 Task: In the  document Bookstype.epub Select the text and change paragraph spacing to  '1.5' Change page orientation to  'Landscape' Add Page color Navy Blue
Action: Mouse moved to (532, 333)
Screenshot: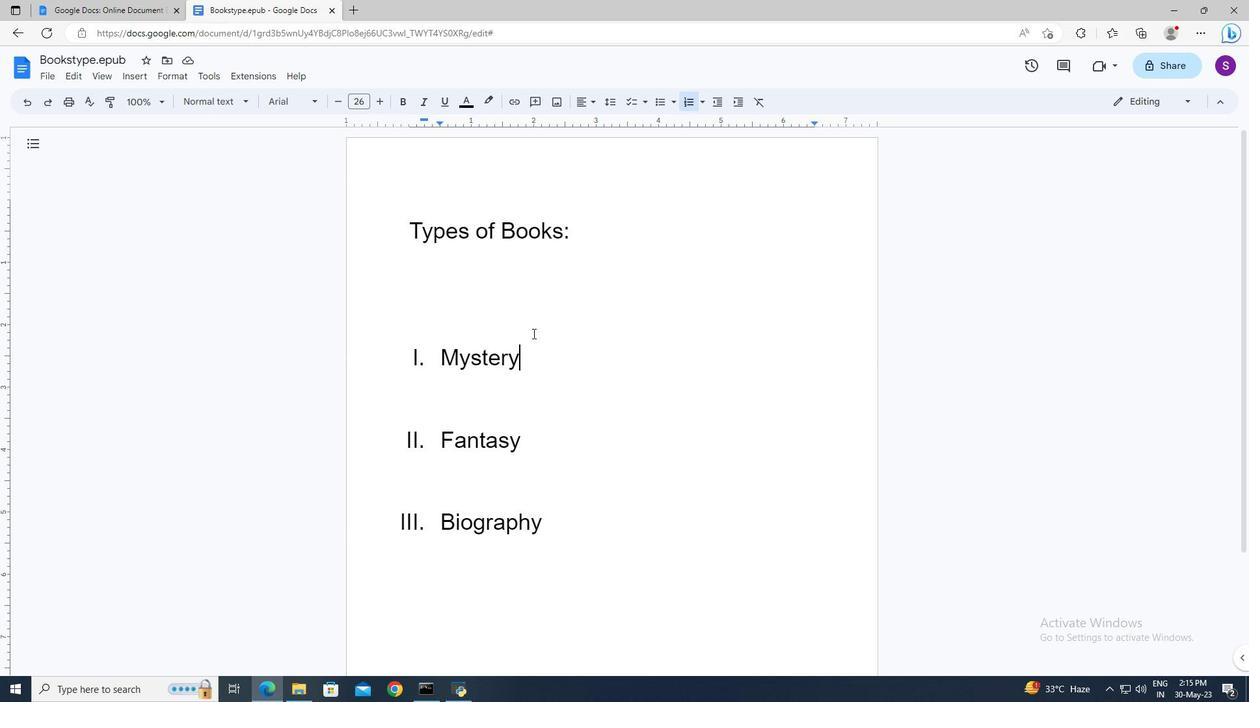 
Action: Mouse pressed left at (532, 333)
Screenshot: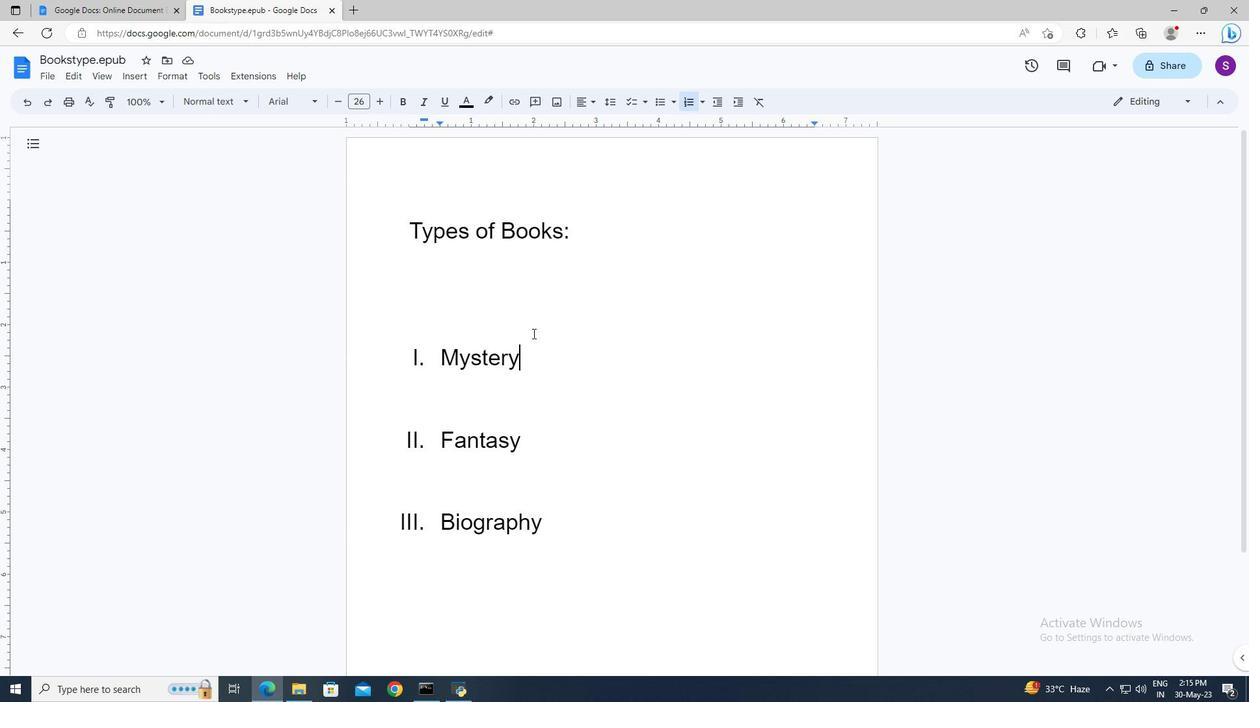 
Action: Key pressed ctrl+A
Screenshot: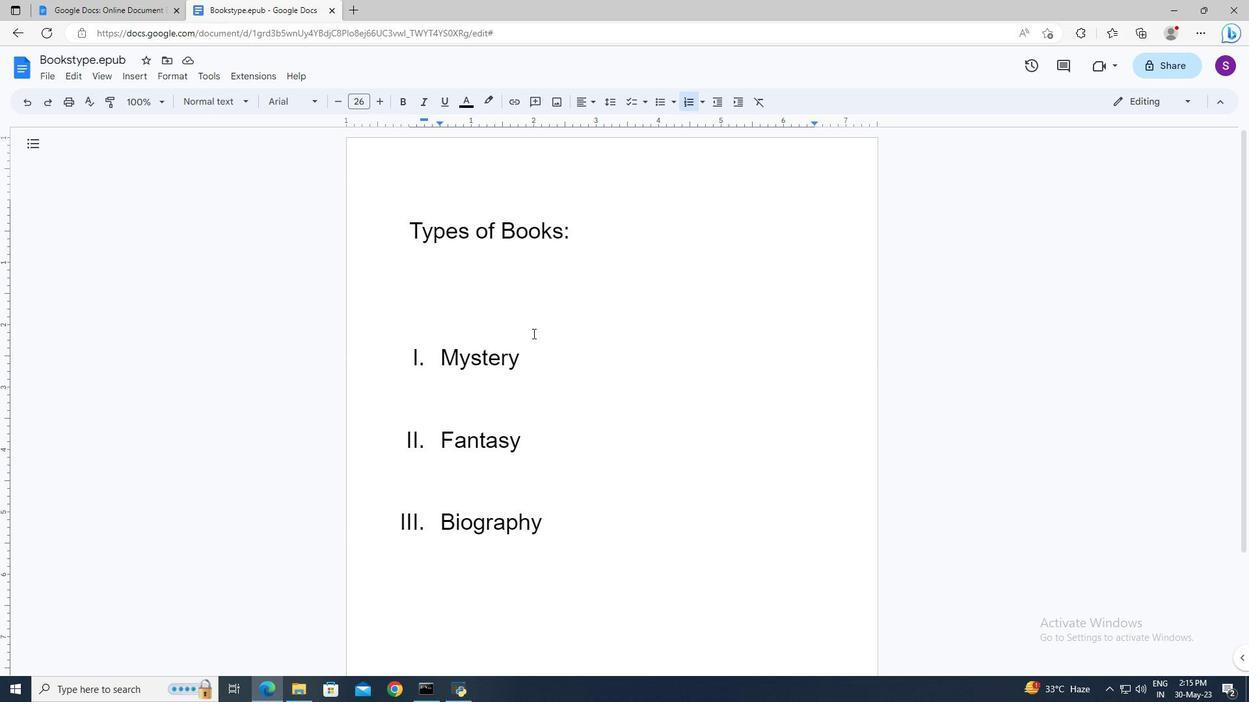
Action: Mouse moved to (613, 104)
Screenshot: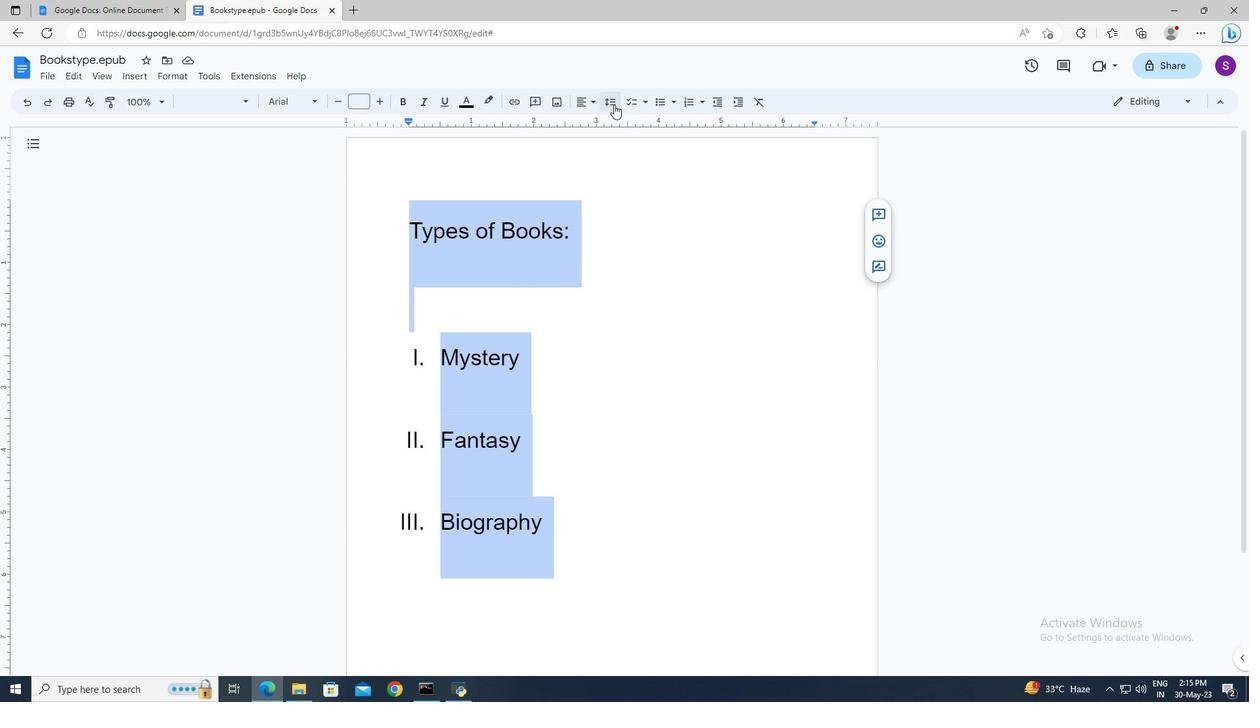 
Action: Mouse pressed left at (613, 104)
Screenshot: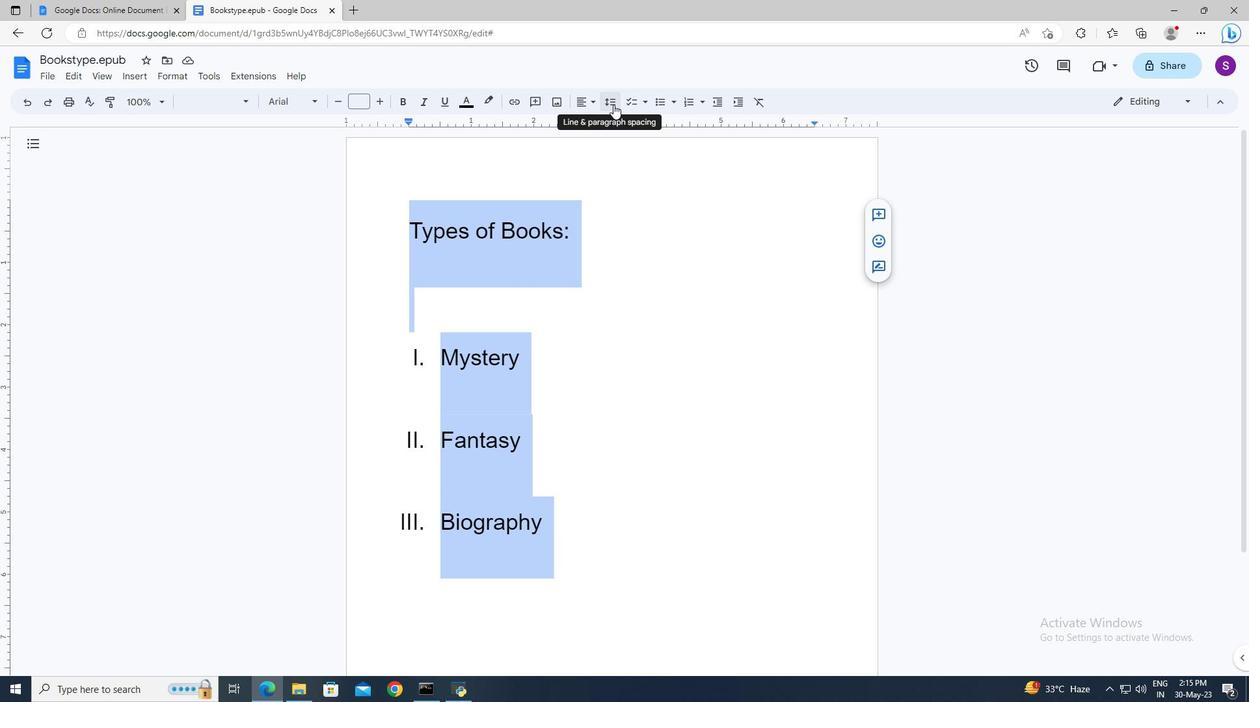 
Action: Mouse moved to (620, 161)
Screenshot: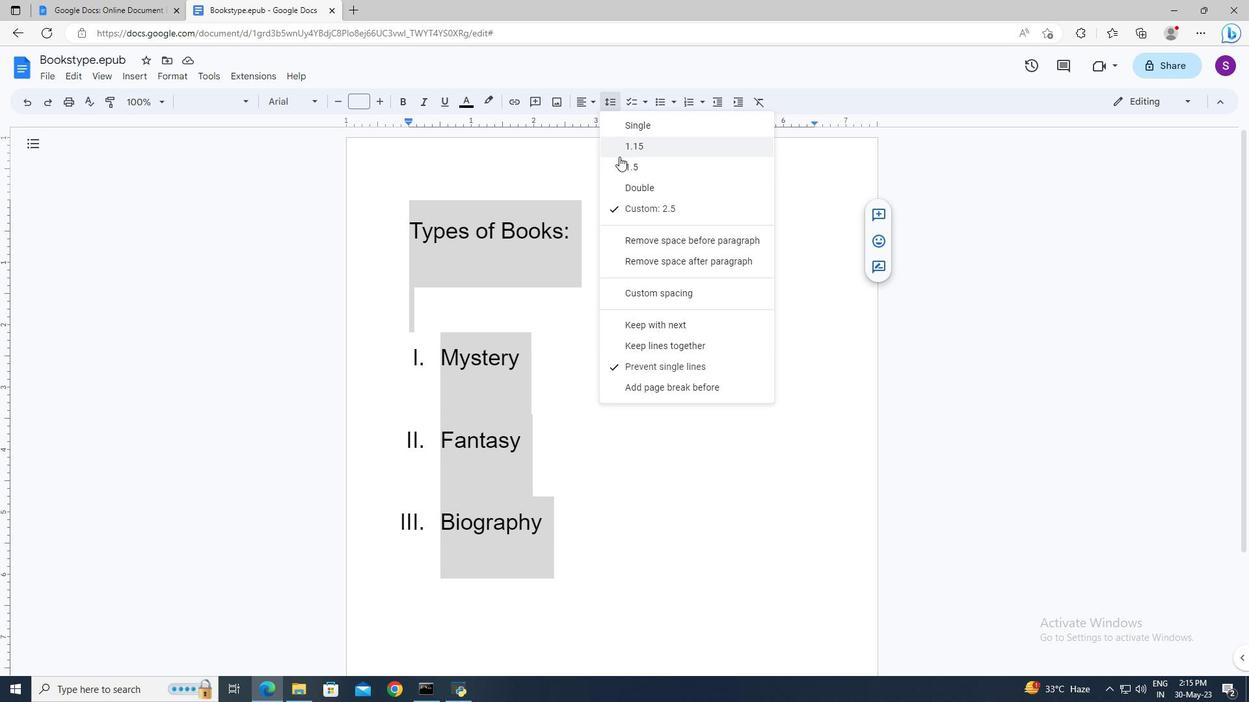
Action: Mouse pressed left at (620, 161)
Screenshot: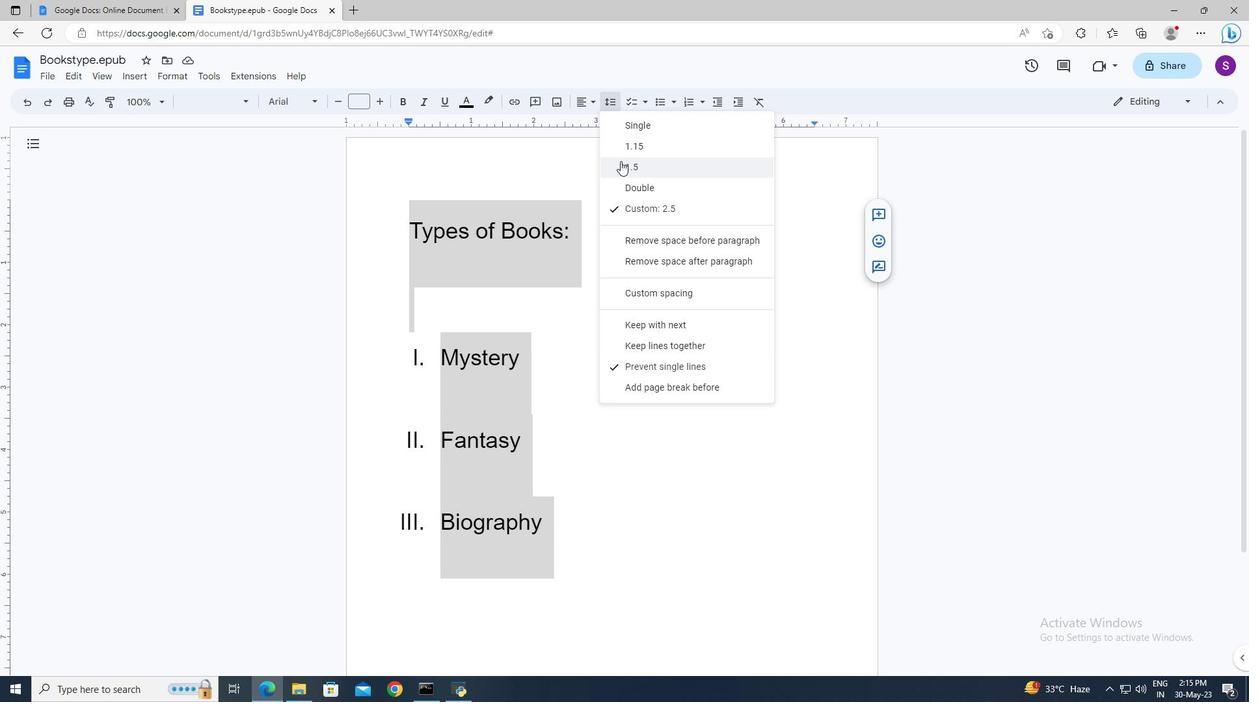 
Action: Mouse moved to (608, 268)
Screenshot: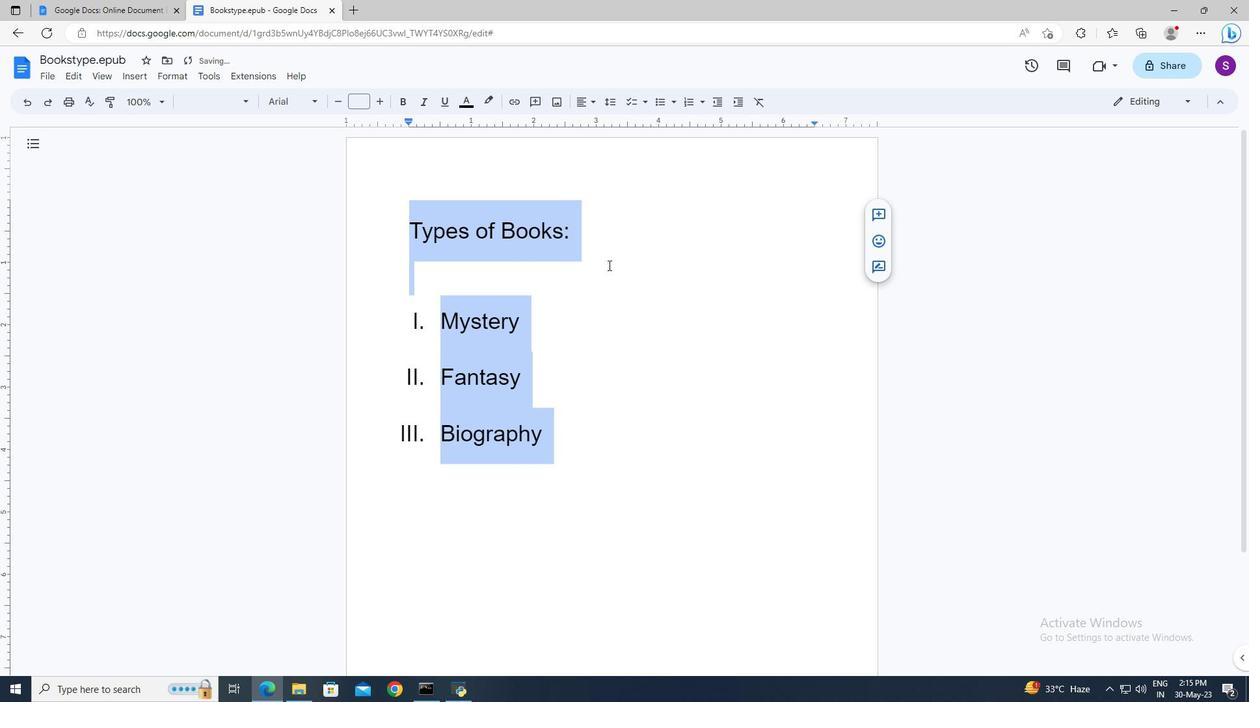 
Action: Mouse pressed left at (608, 268)
Screenshot: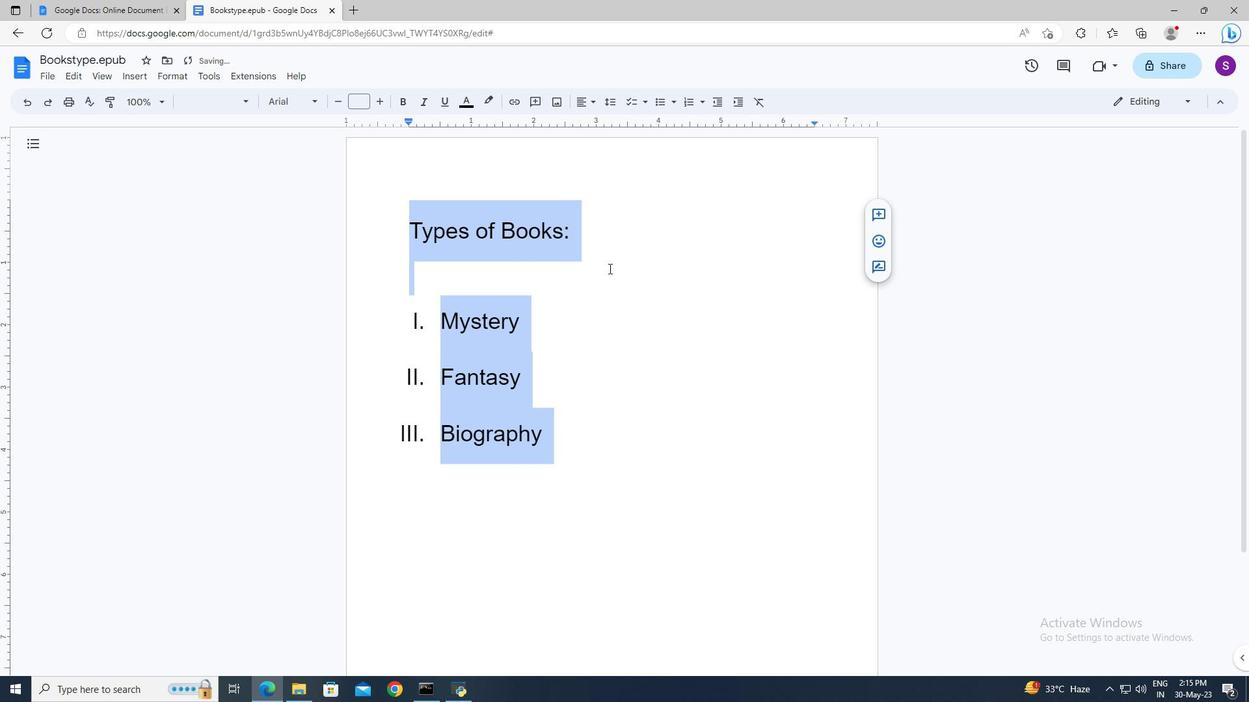
Action: Mouse moved to (51, 81)
Screenshot: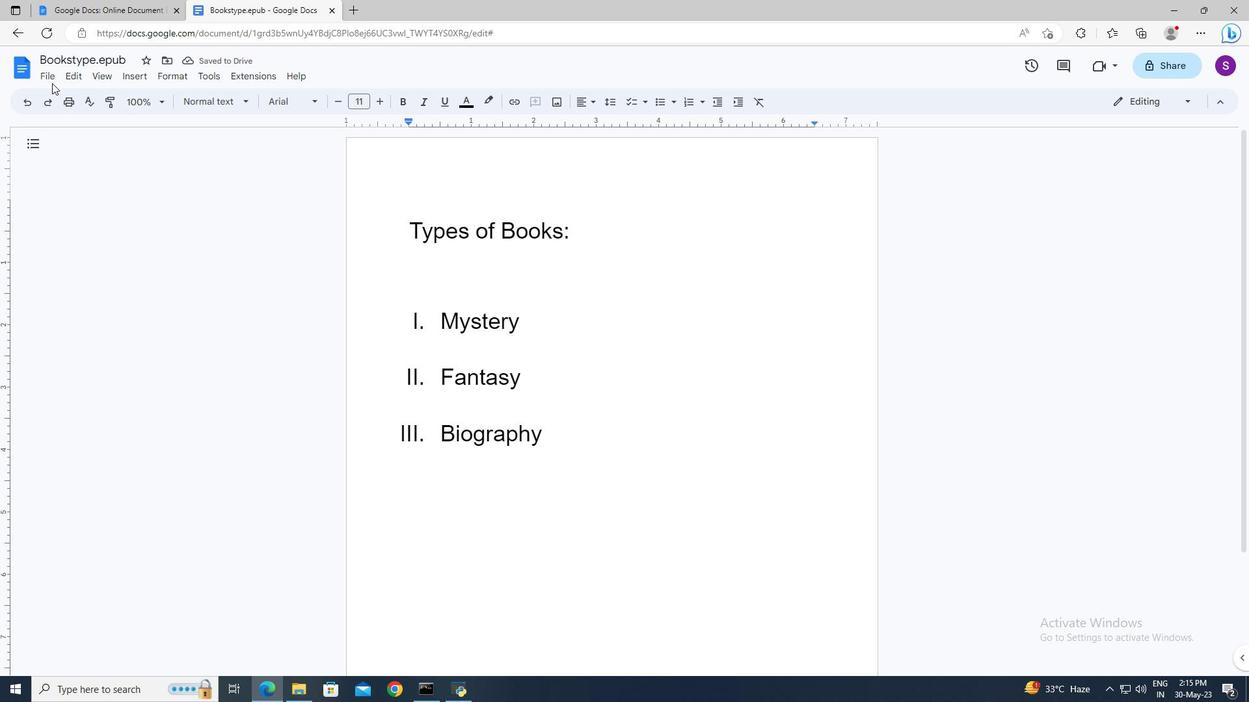 
Action: Mouse pressed left at (51, 81)
Screenshot: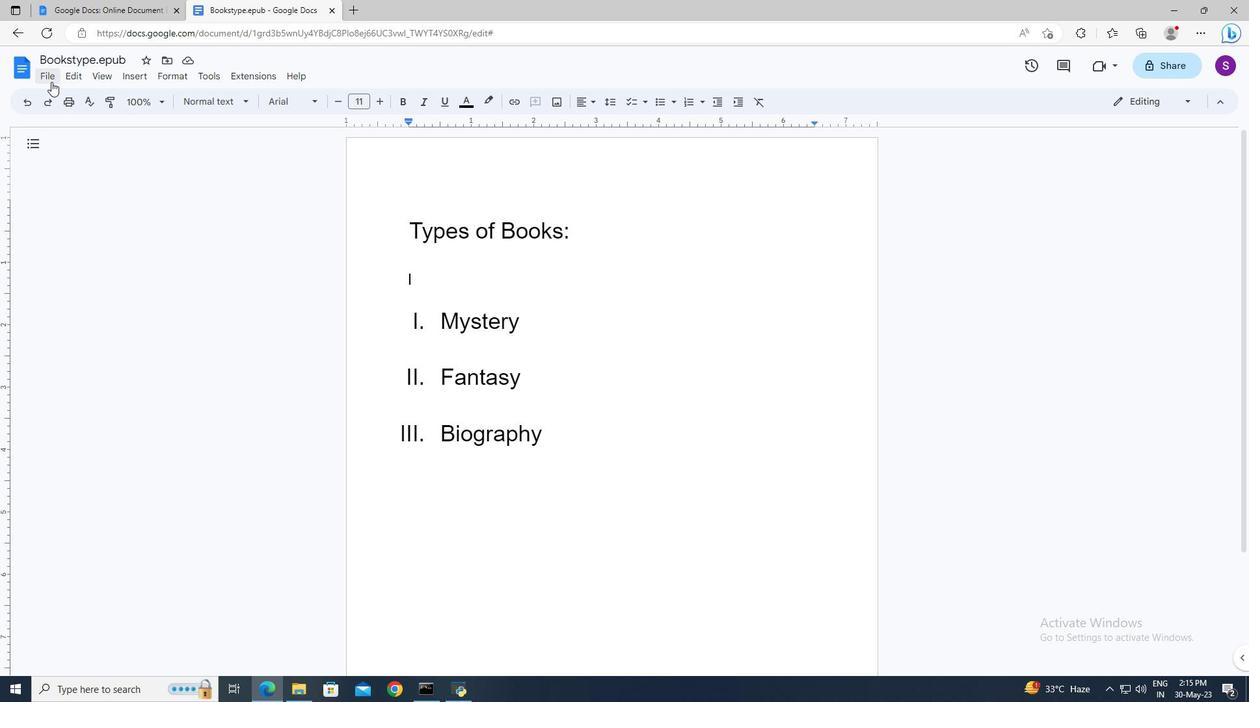 
Action: Mouse moved to (85, 428)
Screenshot: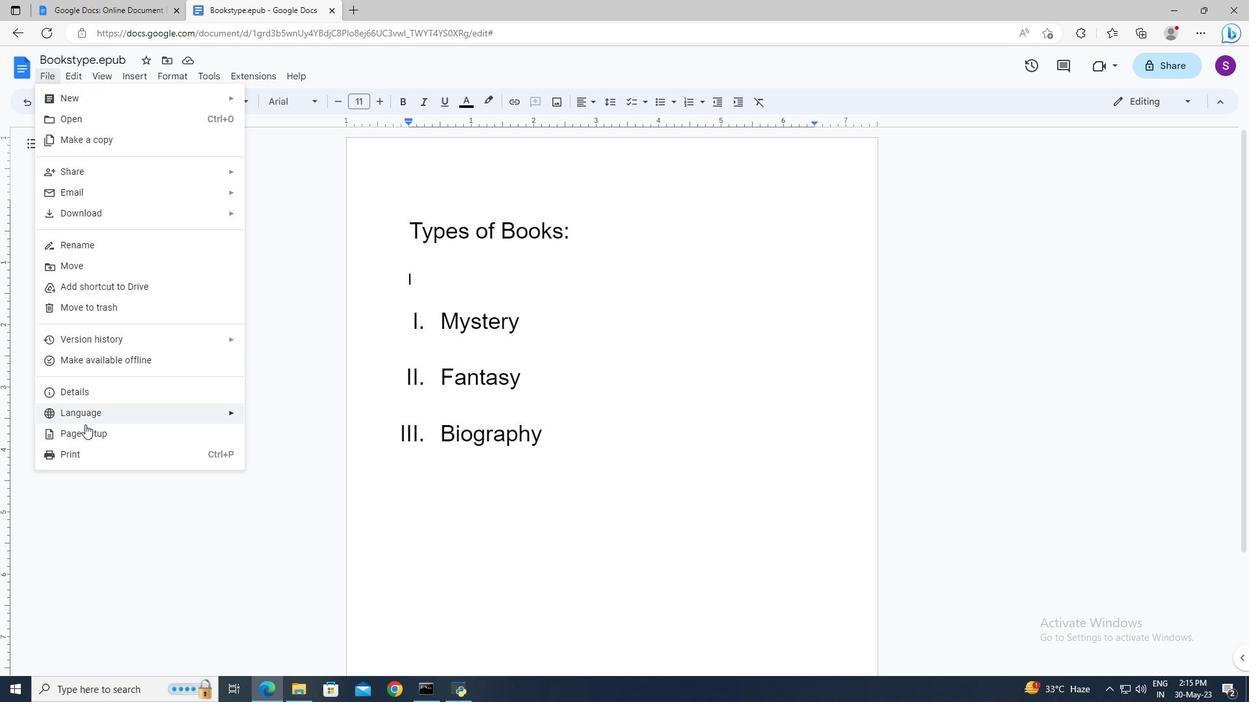 
Action: Mouse pressed left at (85, 428)
Screenshot: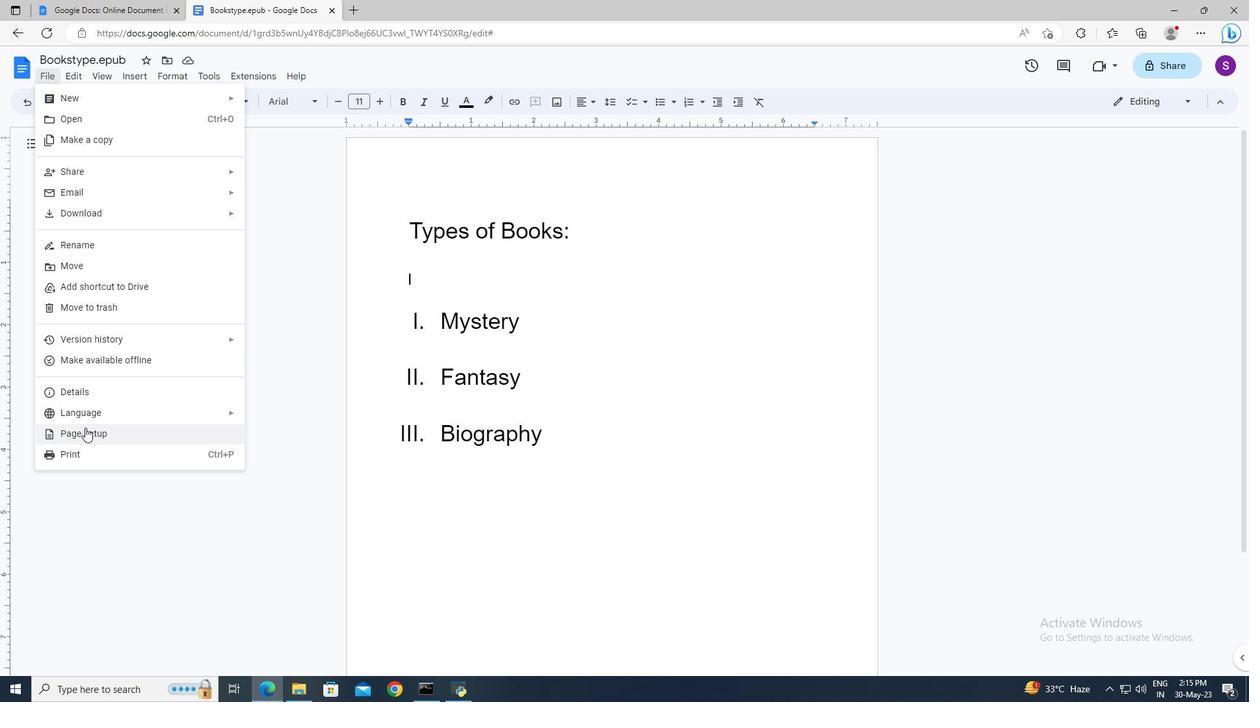
Action: Mouse moved to (565, 342)
Screenshot: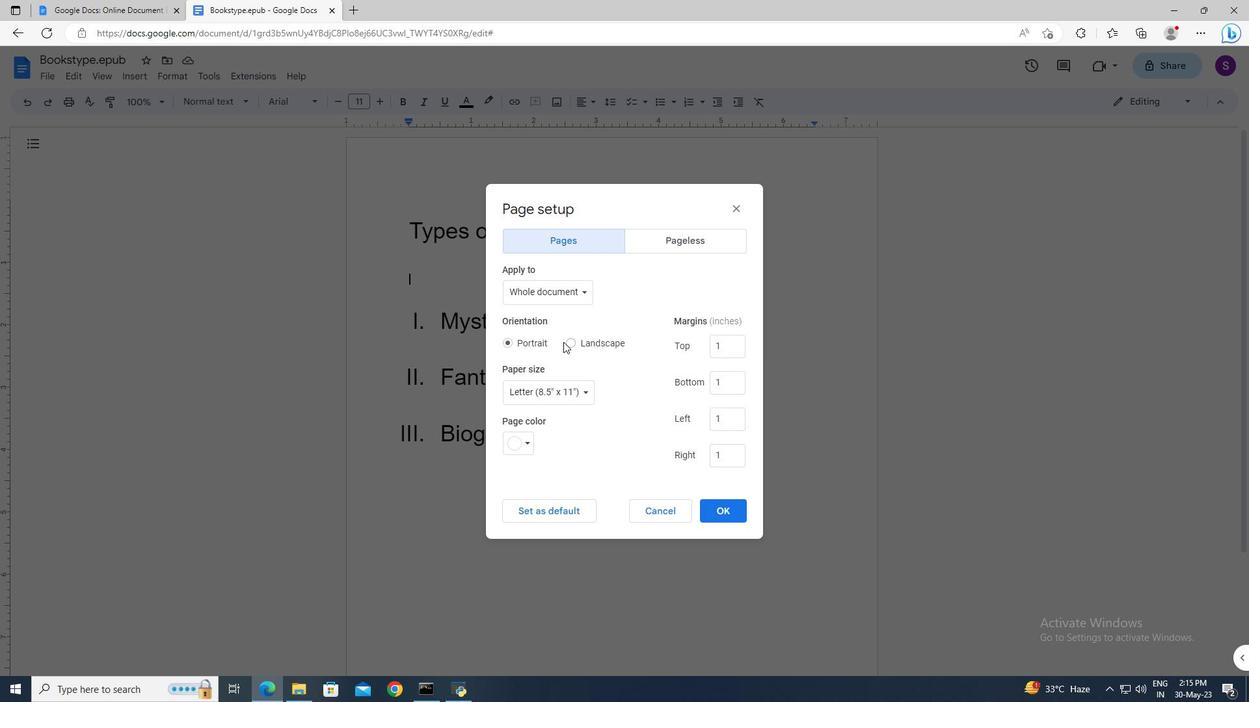 
Action: Mouse pressed left at (565, 342)
Screenshot: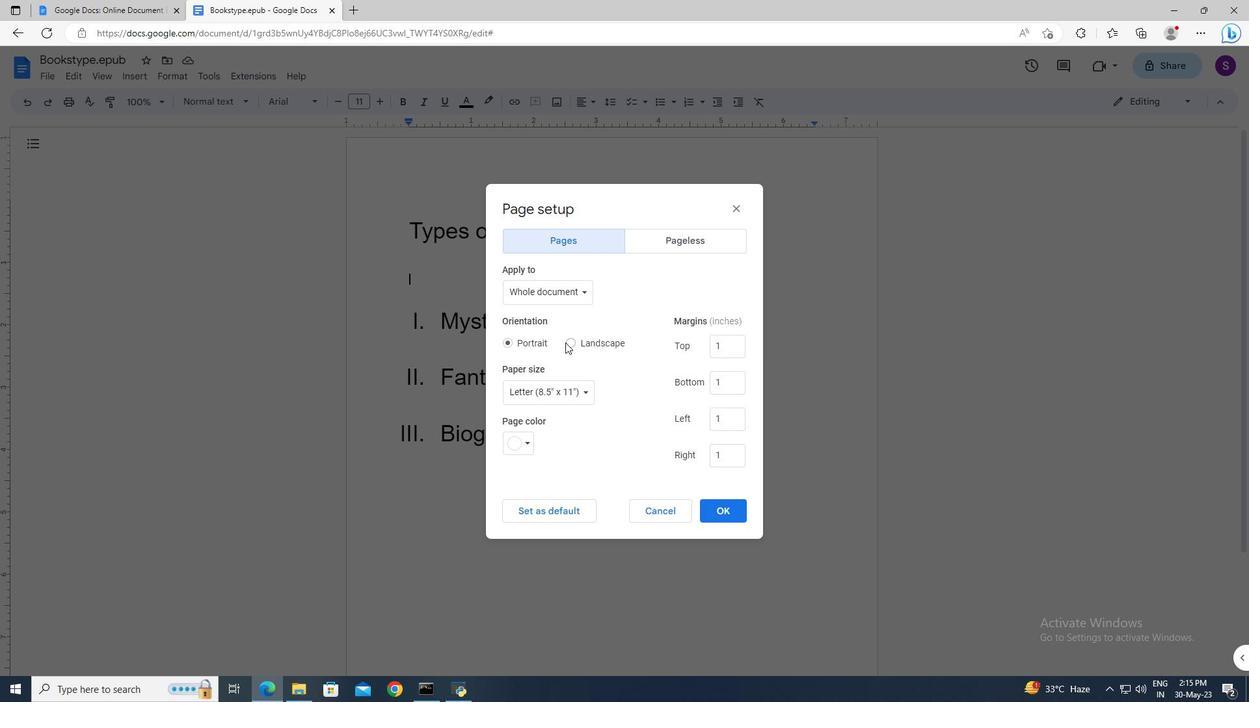 
Action: Mouse moved to (530, 439)
Screenshot: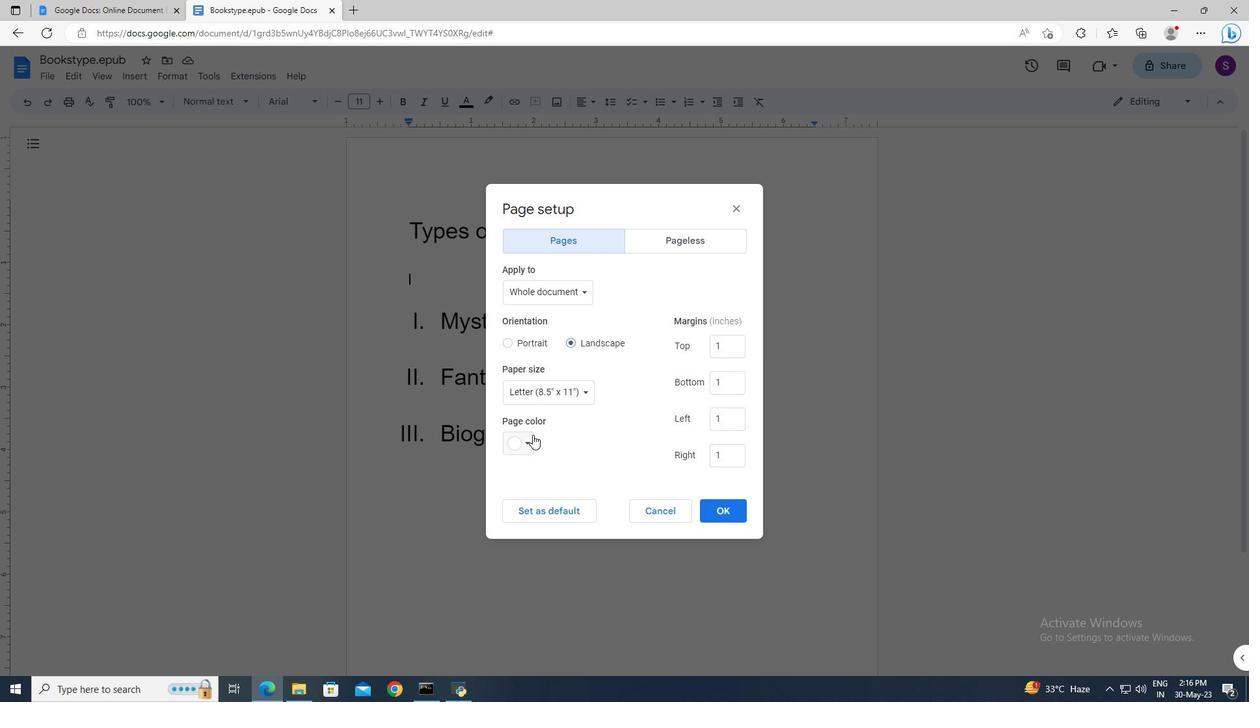 
Action: Mouse pressed left at (530, 439)
Screenshot: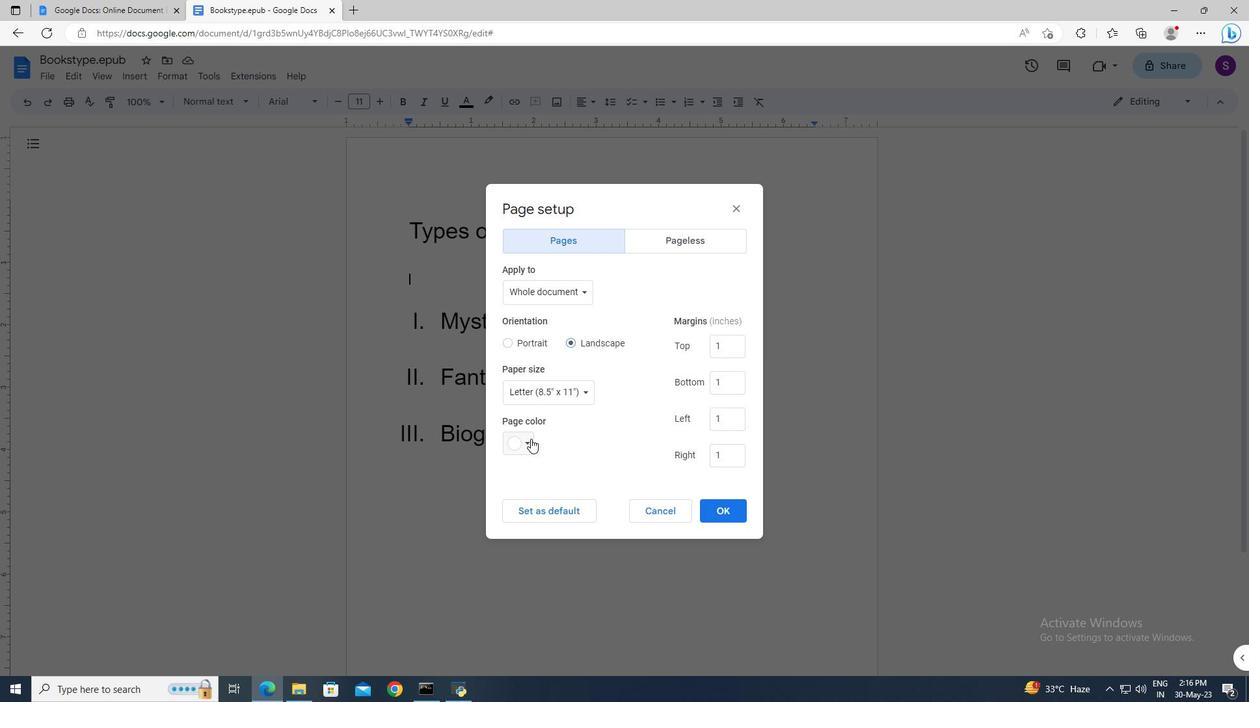 
Action: Mouse moved to (604, 537)
Screenshot: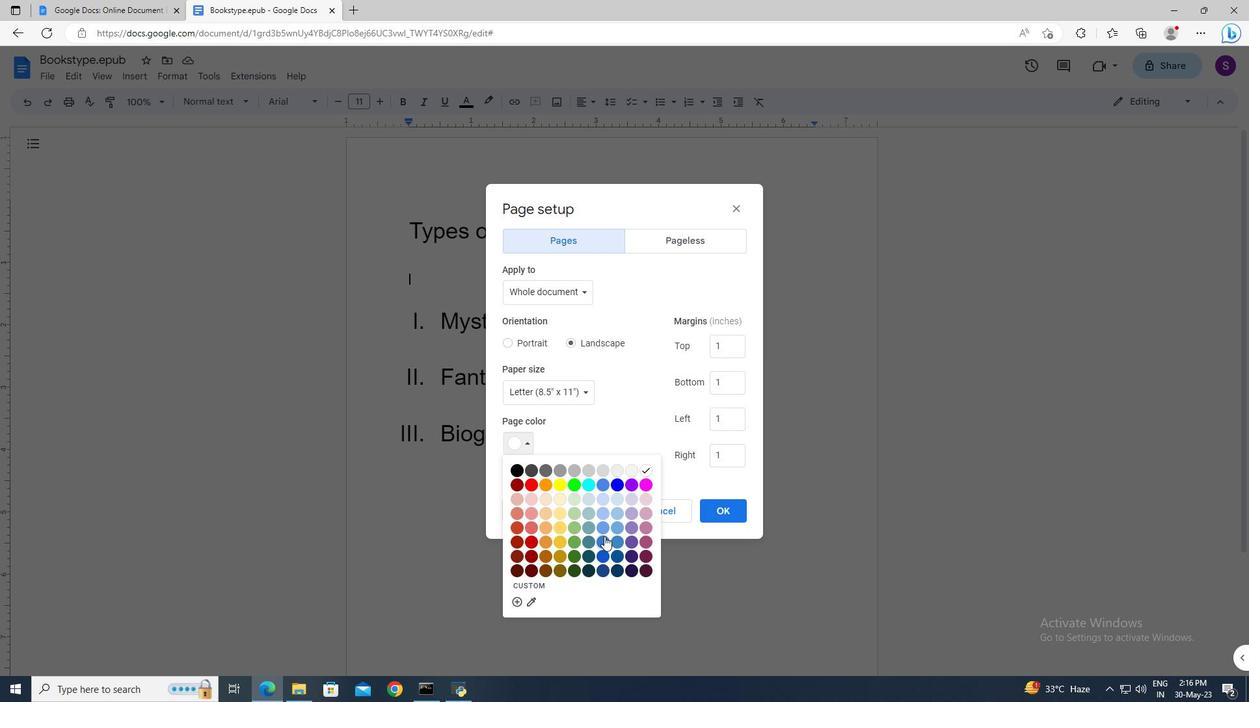 
Action: Mouse pressed left at (604, 537)
Screenshot: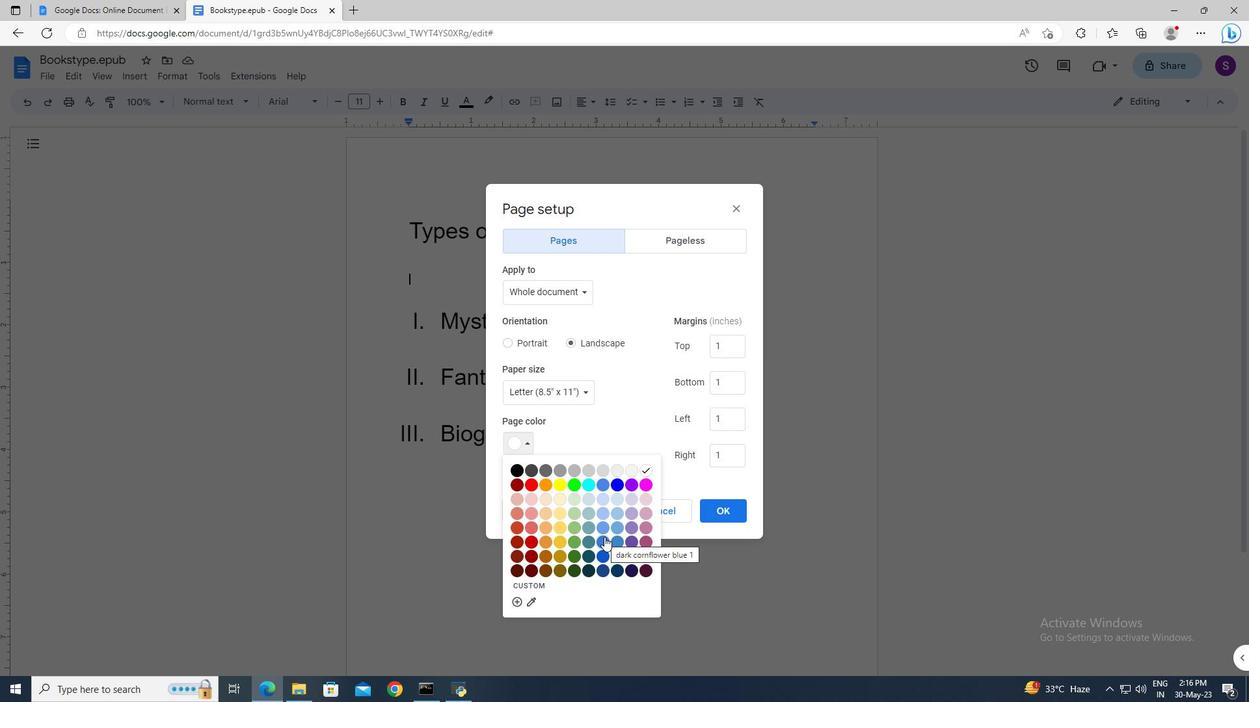 
Action: Mouse moved to (726, 514)
Screenshot: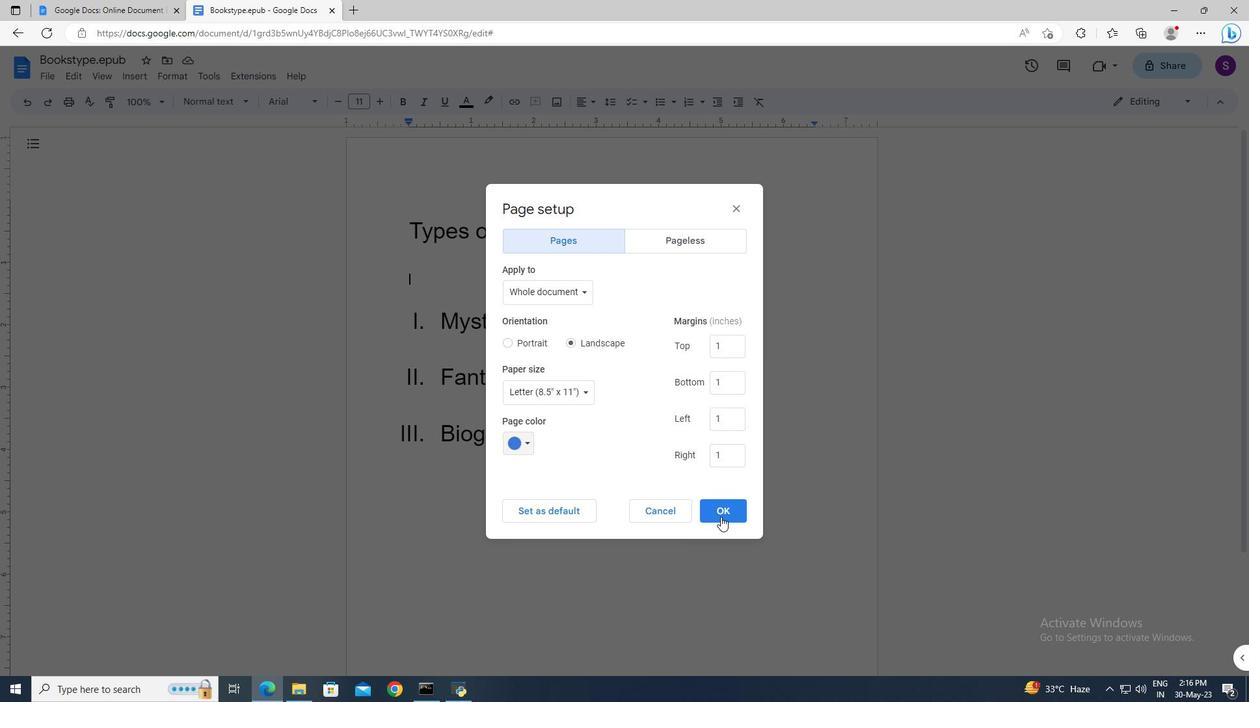 
Action: Mouse pressed left at (726, 514)
Screenshot: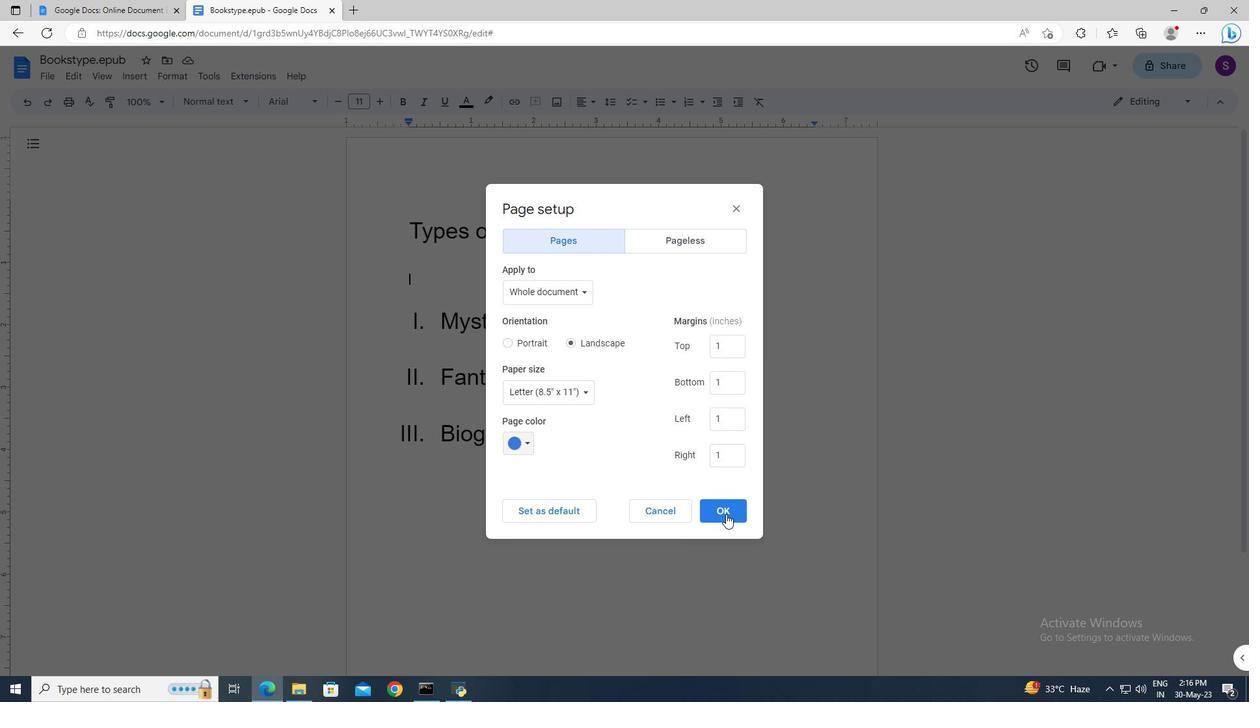 
Action: Mouse moved to (593, 412)
Screenshot: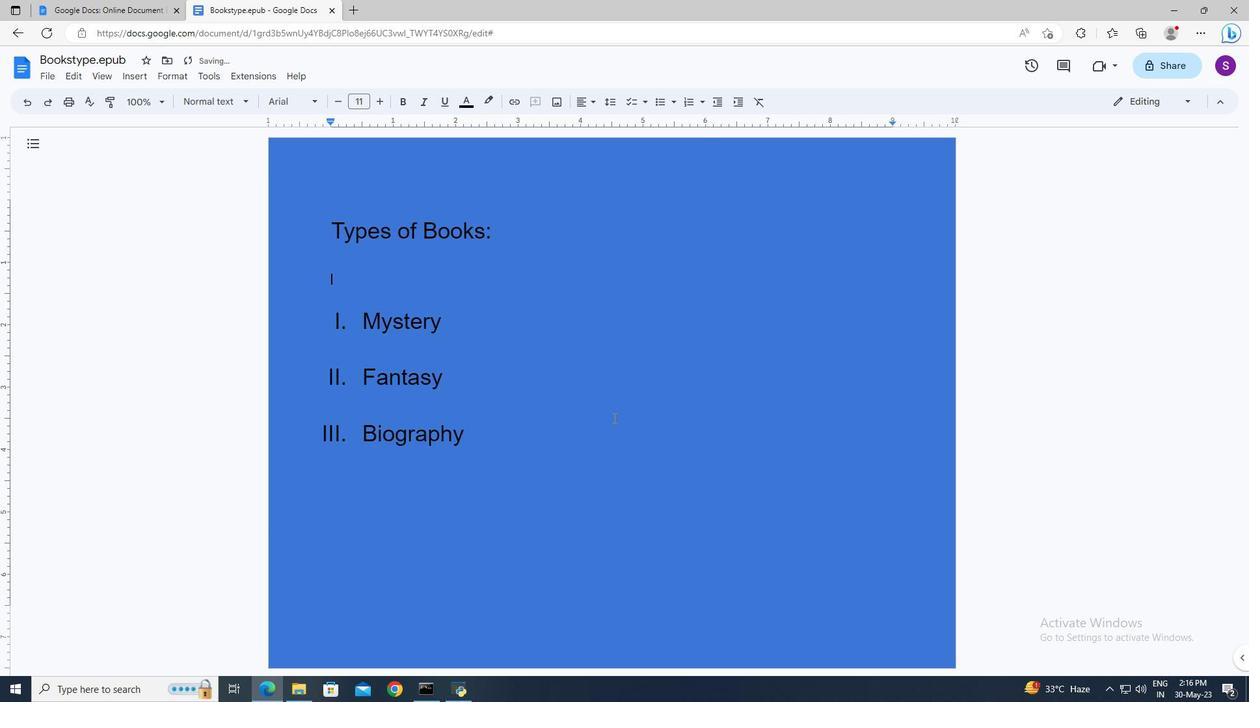 
Action: Mouse pressed left at (593, 412)
Screenshot: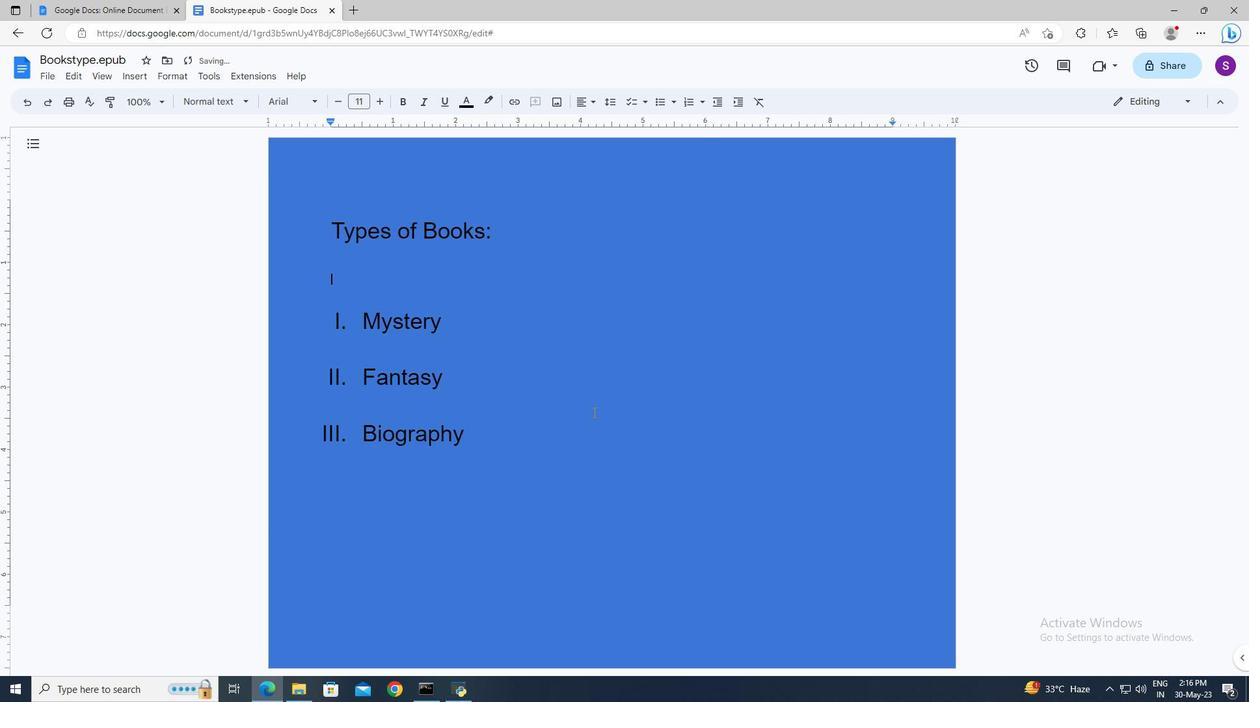 
